 Task: Change line weight  to 4PX.
Action: Mouse moved to (617, 348)
Screenshot: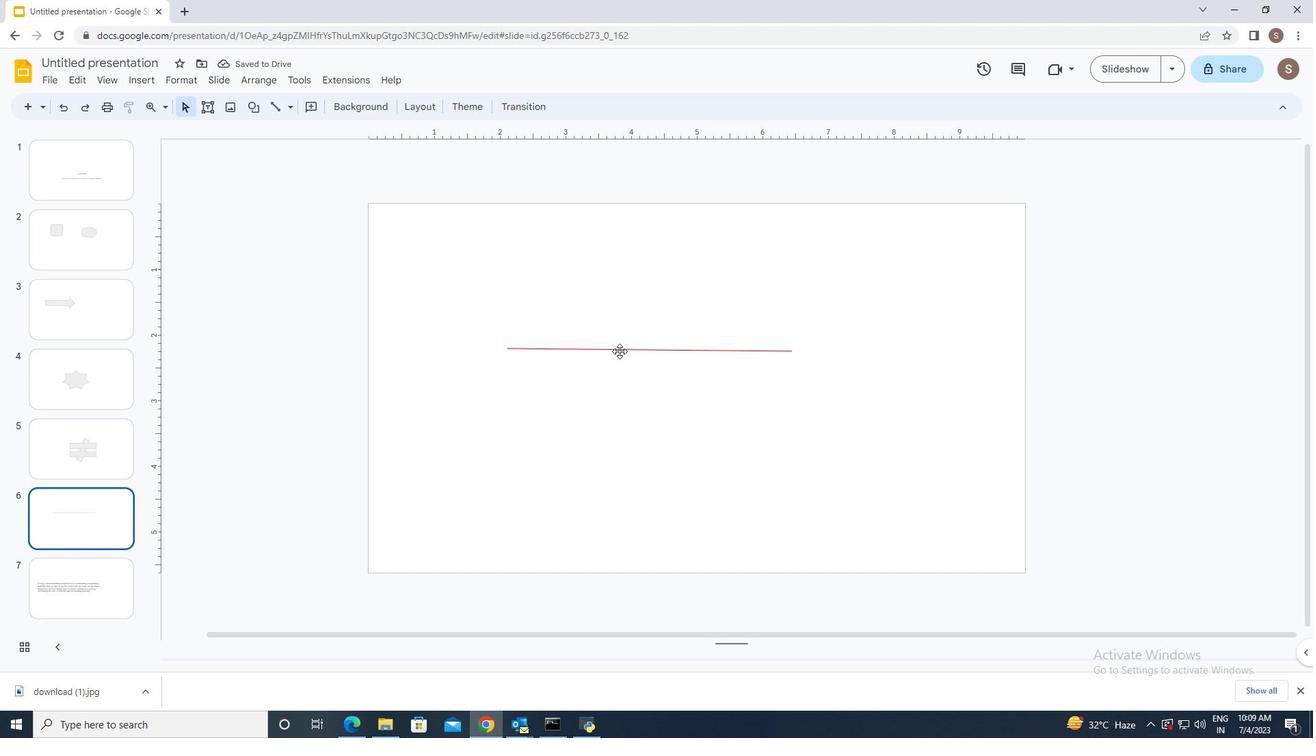 
Action: Mouse pressed left at (617, 348)
Screenshot: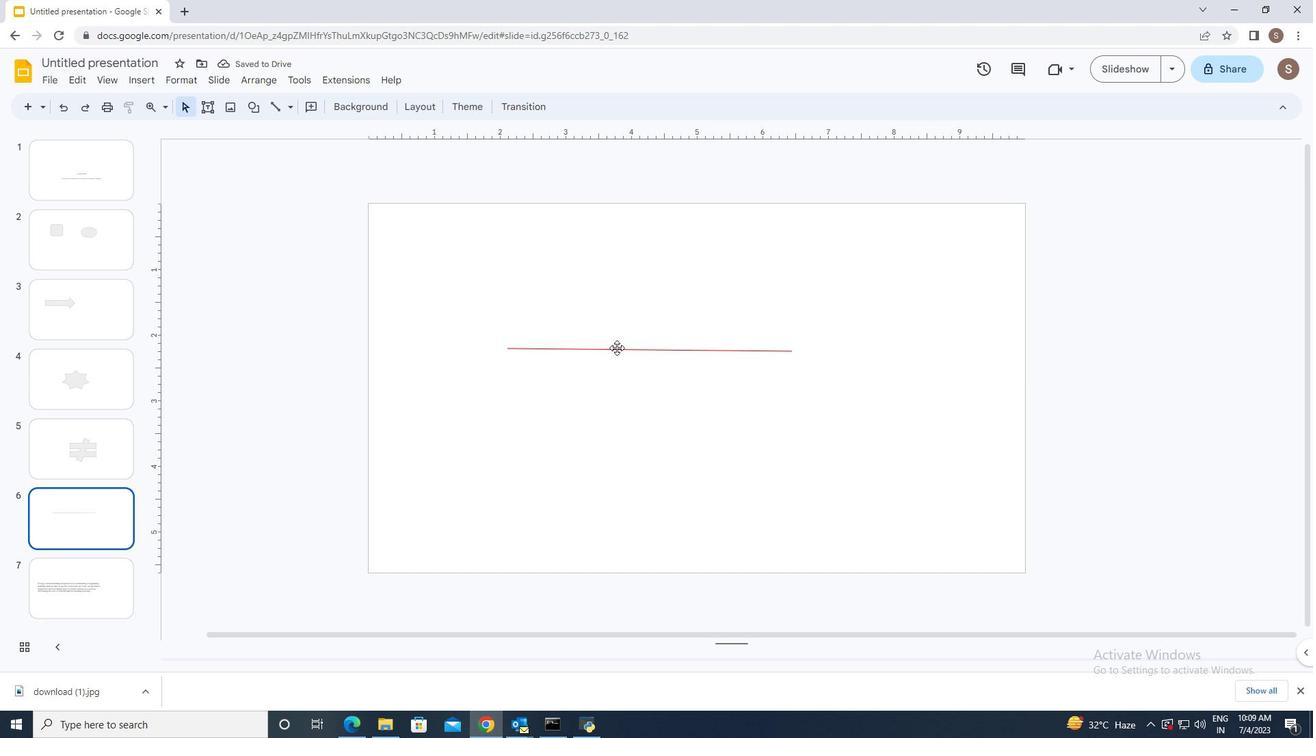 
Action: Mouse moved to (345, 101)
Screenshot: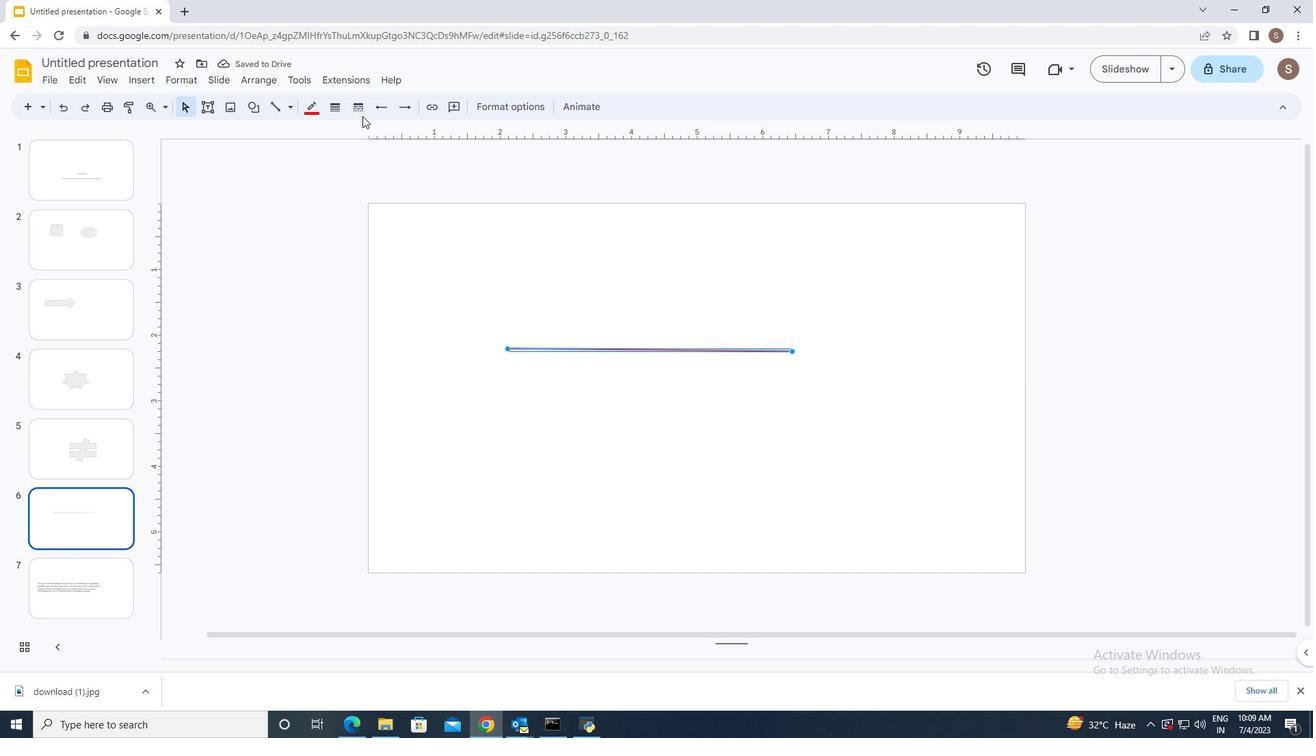 
Action: Mouse pressed left at (345, 101)
Screenshot: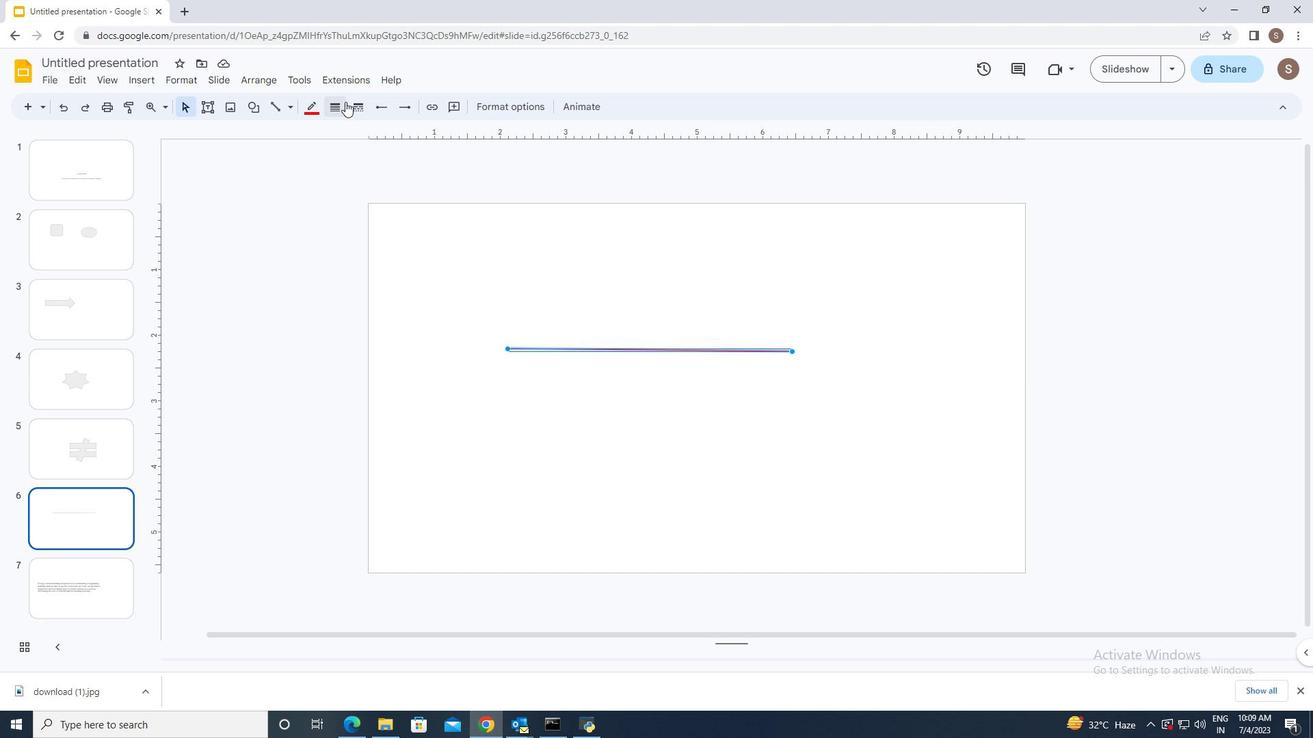 
Action: Mouse moved to (361, 190)
Screenshot: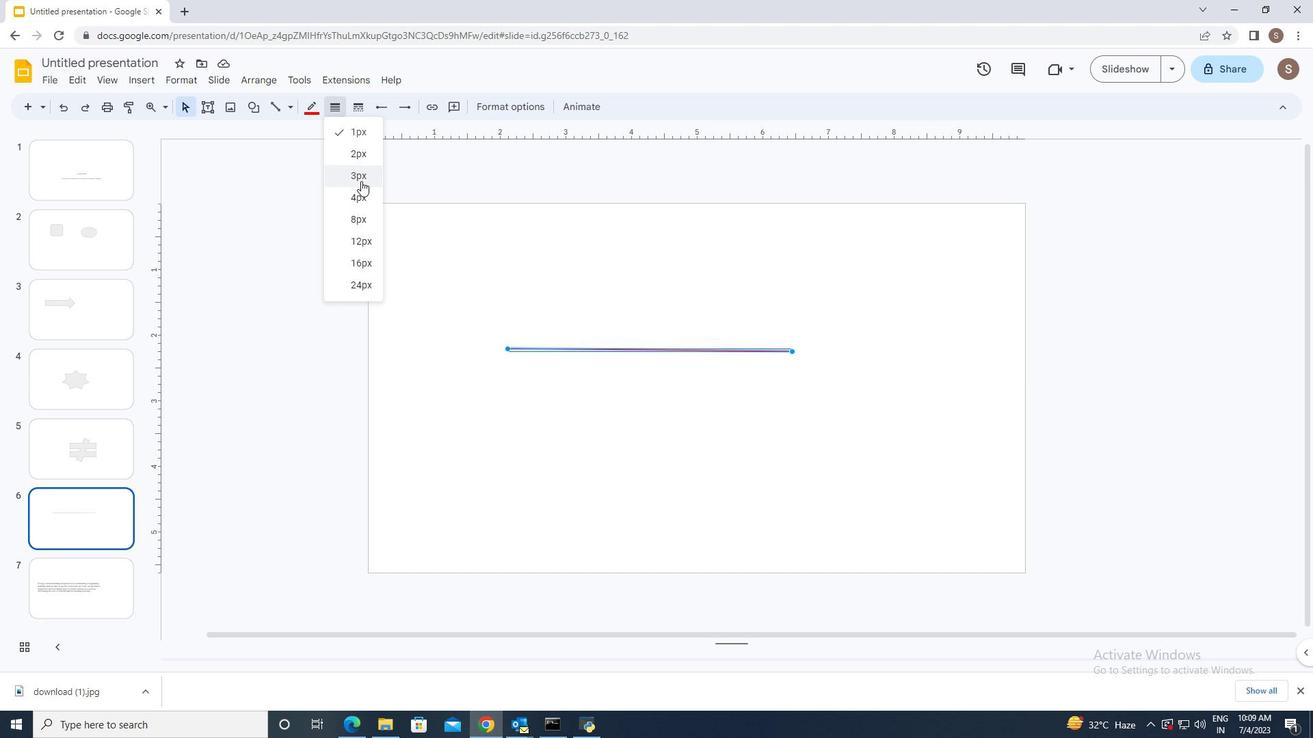 
Action: Mouse pressed left at (361, 190)
Screenshot: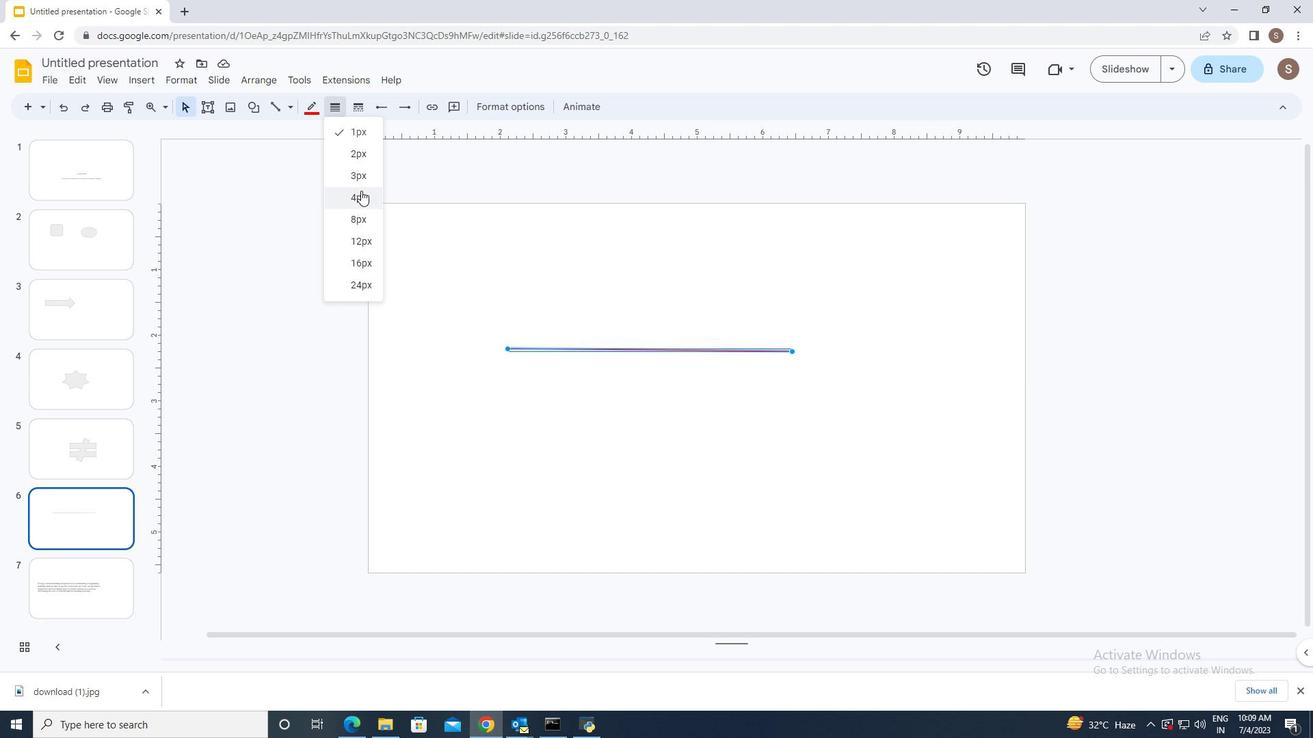 
Action: Mouse moved to (472, 359)
Screenshot: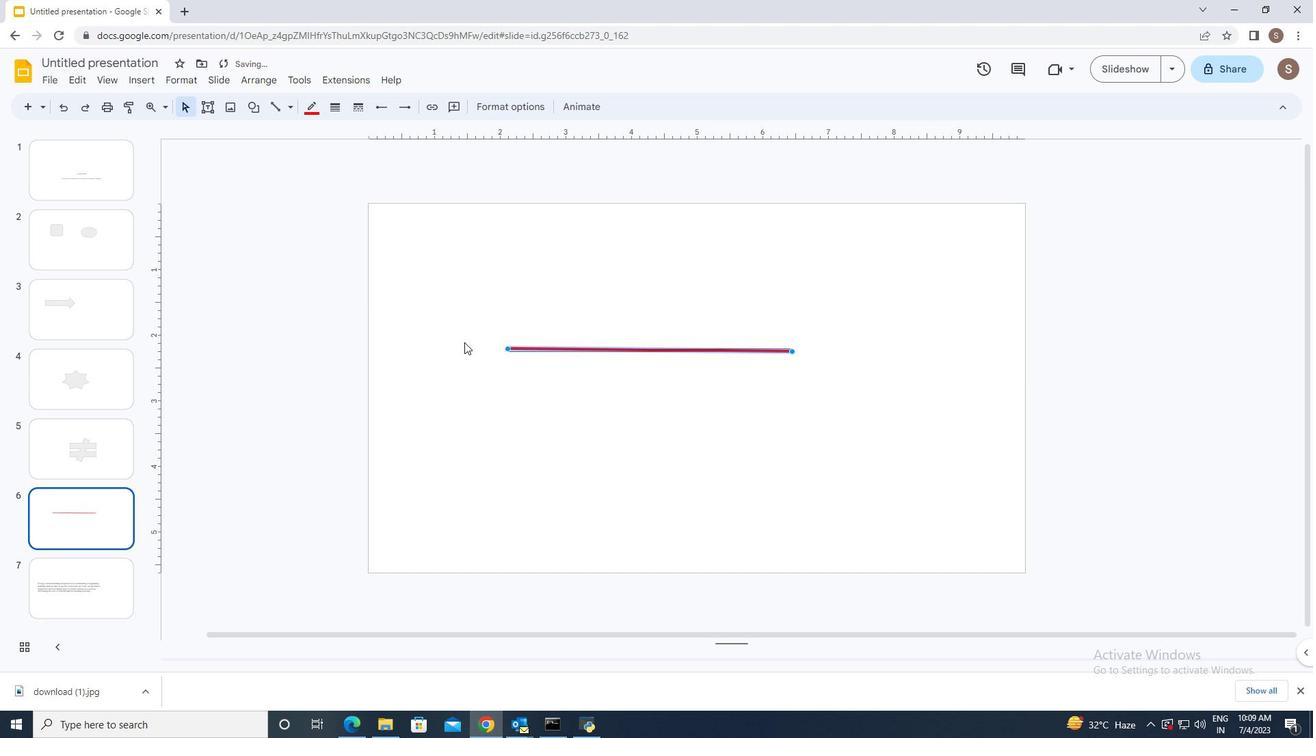 
Action: Mouse pressed left at (472, 359)
Screenshot: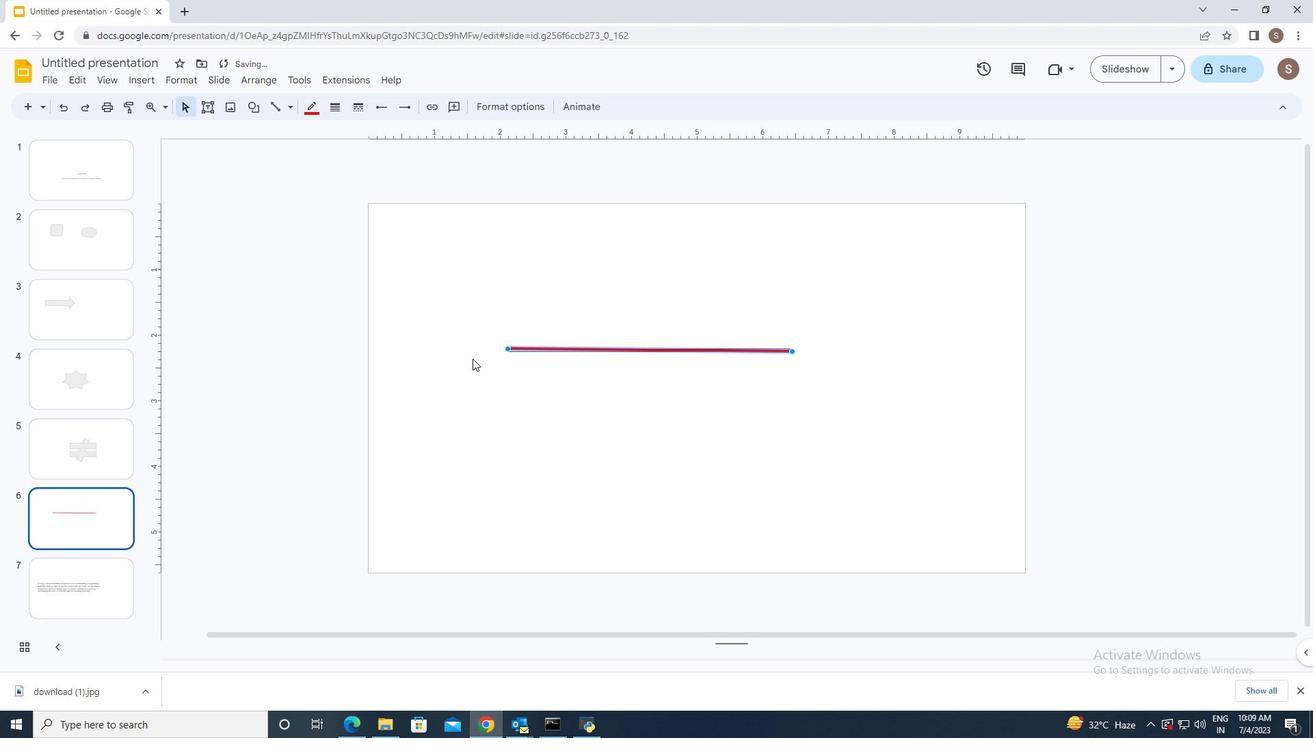 
